 Task: Create a blank project AgileCircle with privacy Public and default view as List and in the team Taskers . Create three sections in the project as To-Do, Doing and Done
Action: Mouse moved to (57, 52)
Screenshot: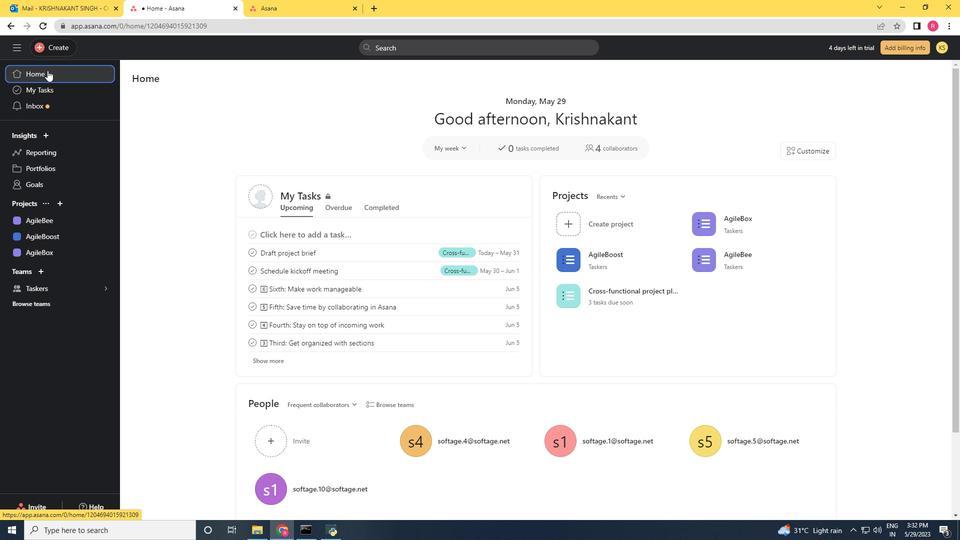 
Action: Mouse pressed left at (57, 52)
Screenshot: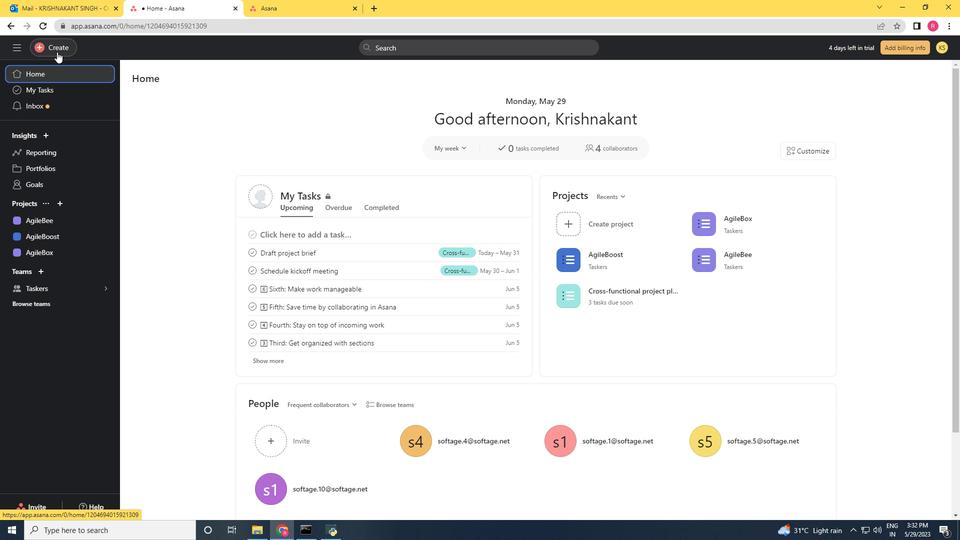 
Action: Mouse moved to (121, 71)
Screenshot: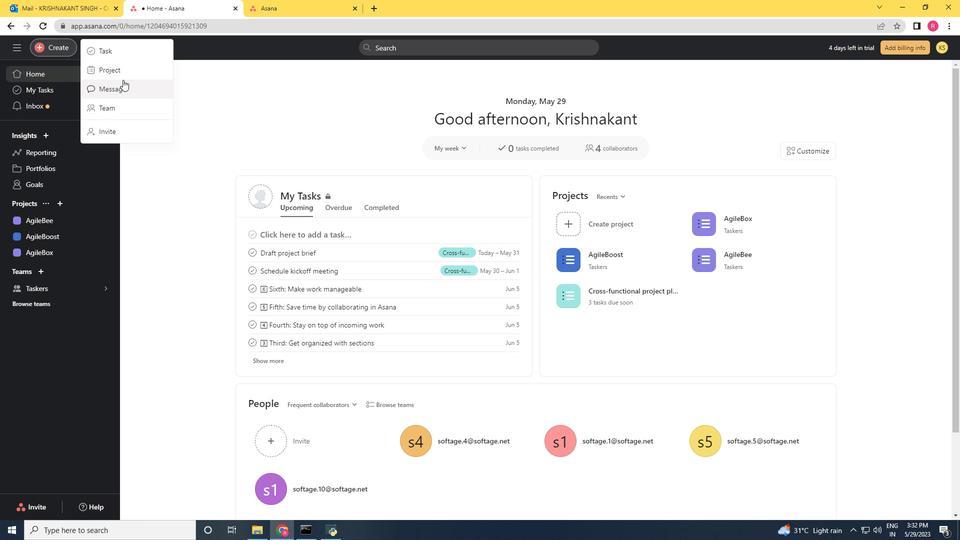 
Action: Mouse pressed left at (121, 71)
Screenshot: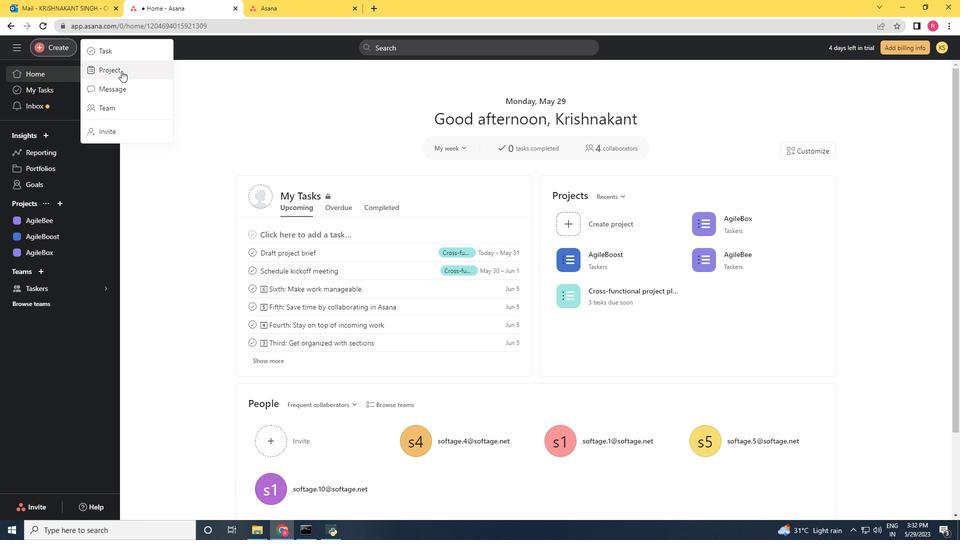 
Action: Mouse moved to (394, 281)
Screenshot: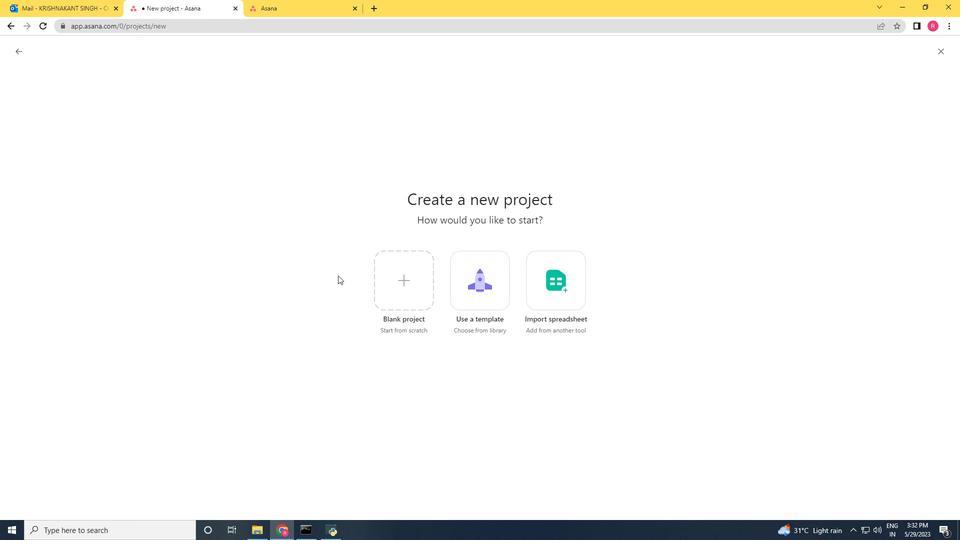 
Action: Mouse pressed left at (394, 281)
Screenshot: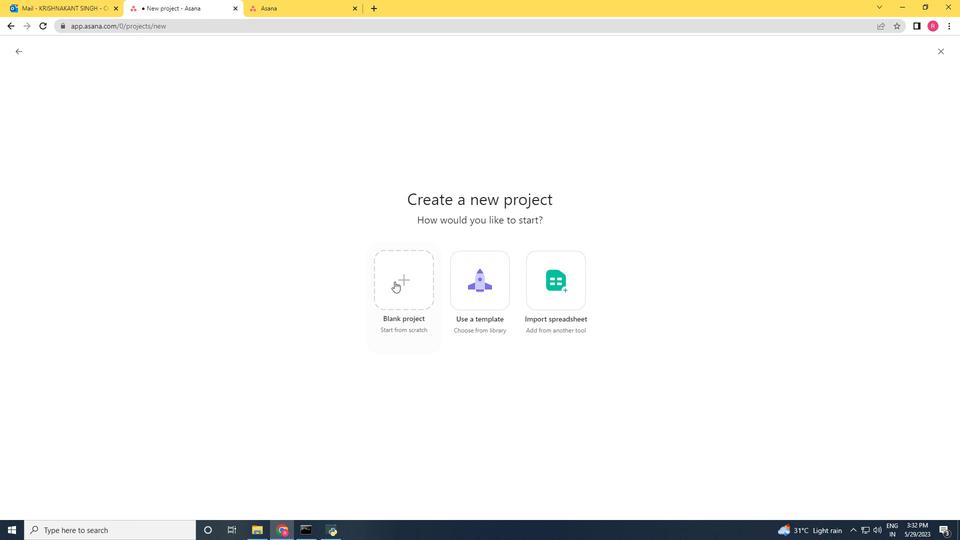 
Action: Mouse moved to (295, 201)
Screenshot: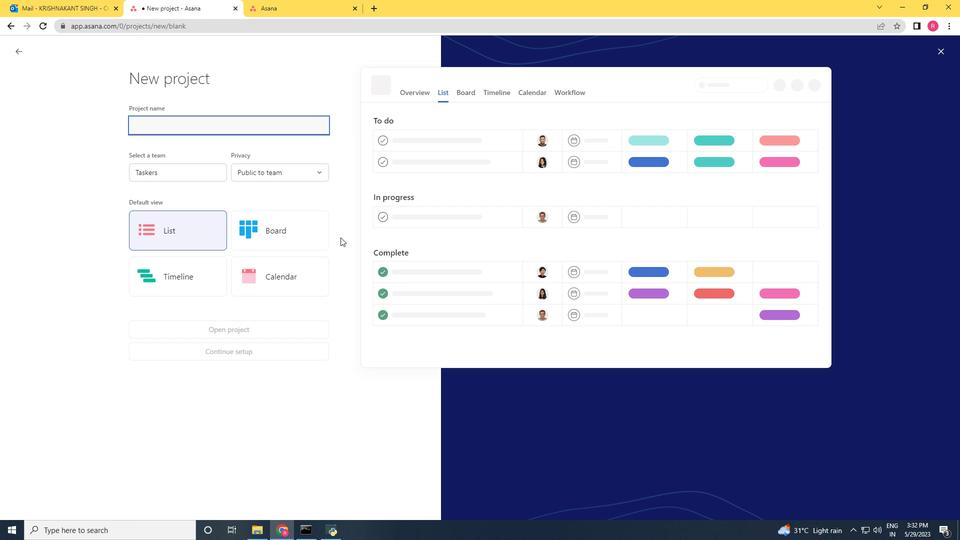 
Action: Key pressed <Key.shift>Agile<Key.shift>Circle
Screenshot: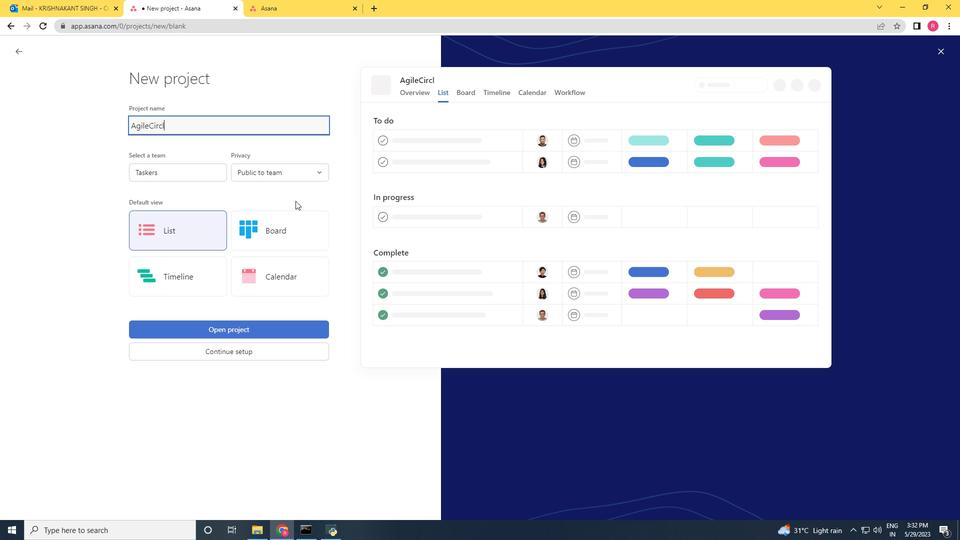 
Action: Mouse moved to (201, 177)
Screenshot: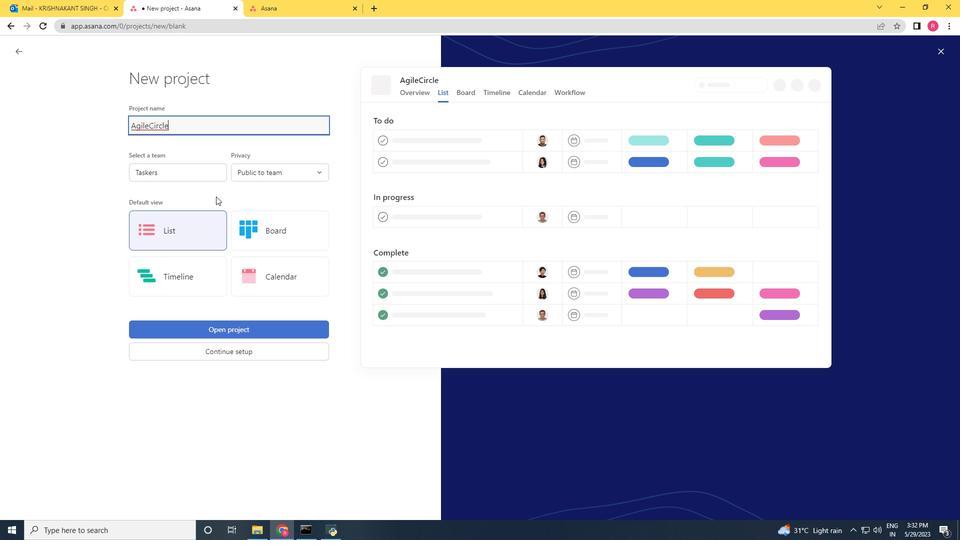 
Action: Mouse pressed left at (201, 177)
Screenshot: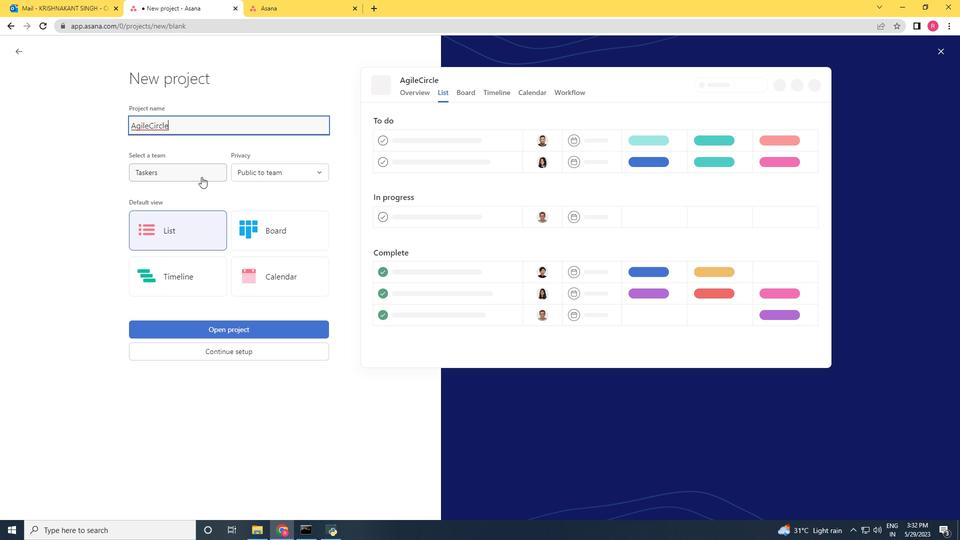 
Action: Mouse moved to (174, 195)
Screenshot: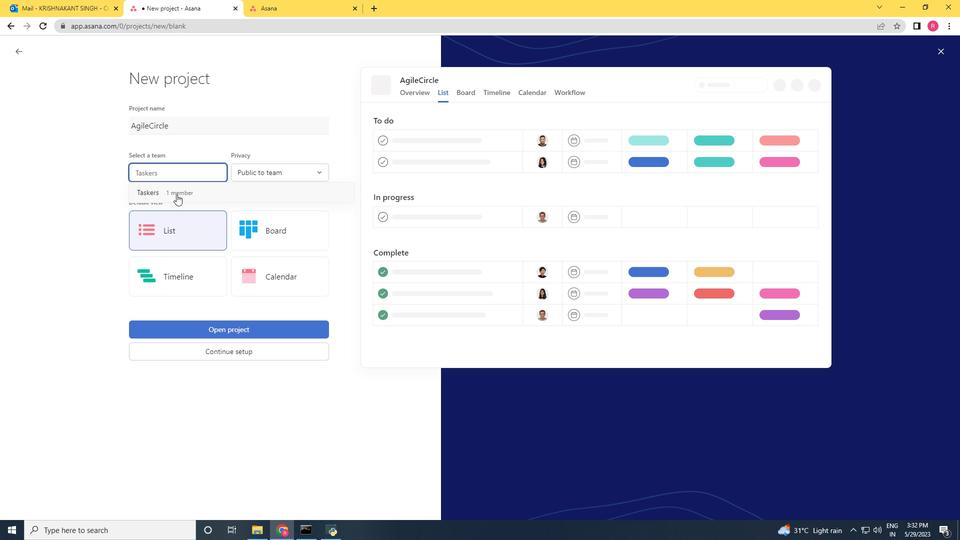 
Action: Mouse pressed left at (174, 195)
Screenshot: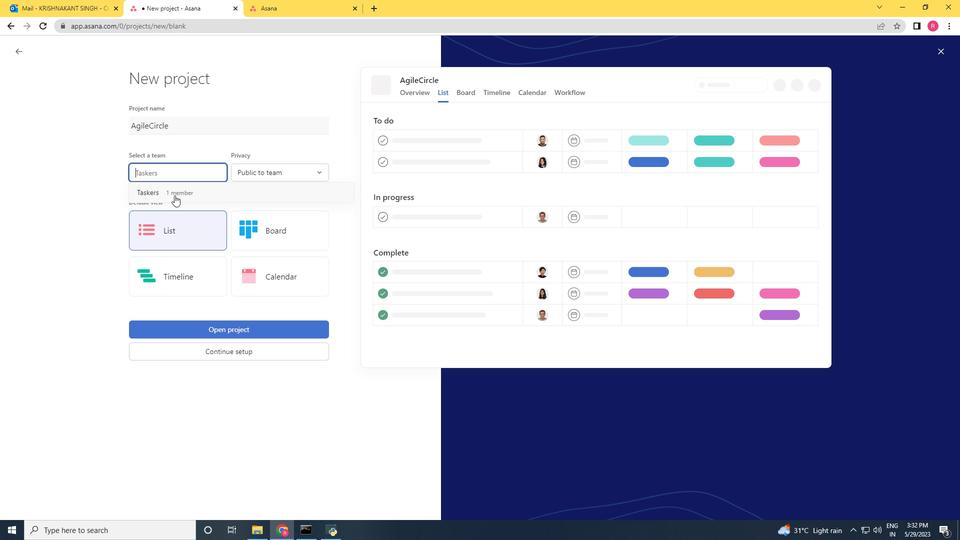 
Action: Mouse moved to (253, 172)
Screenshot: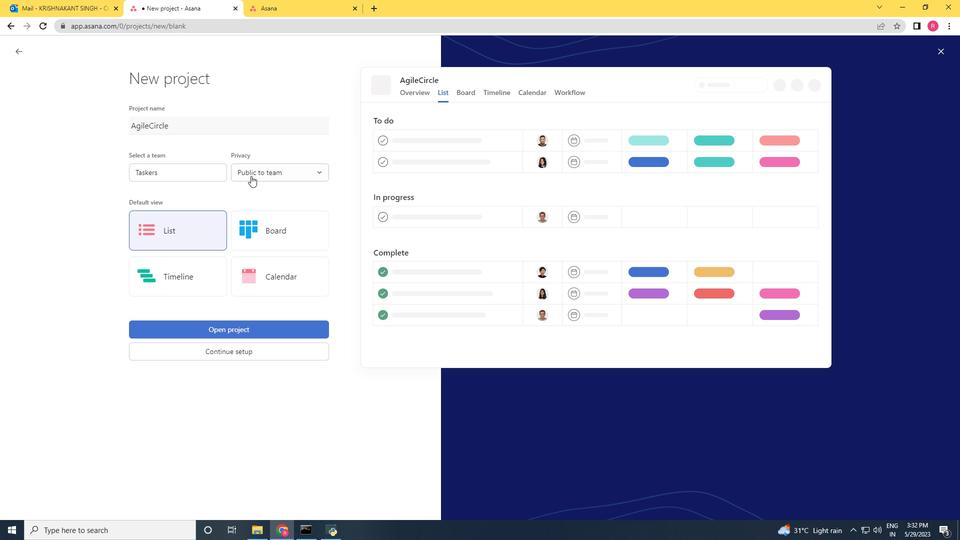 
Action: Mouse pressed left at (253, 172)
Screenshot: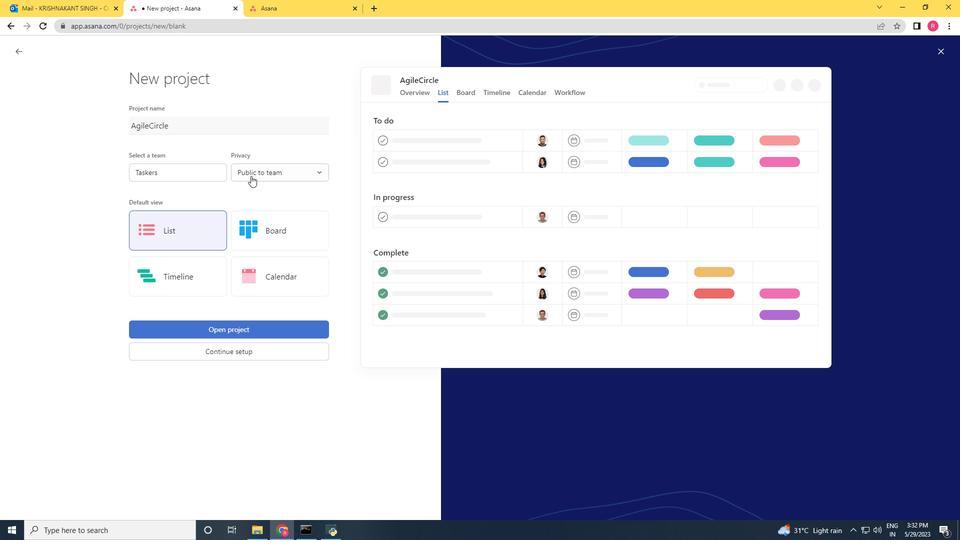 
Action: Mouse moved to (252, 191)
Screenshot: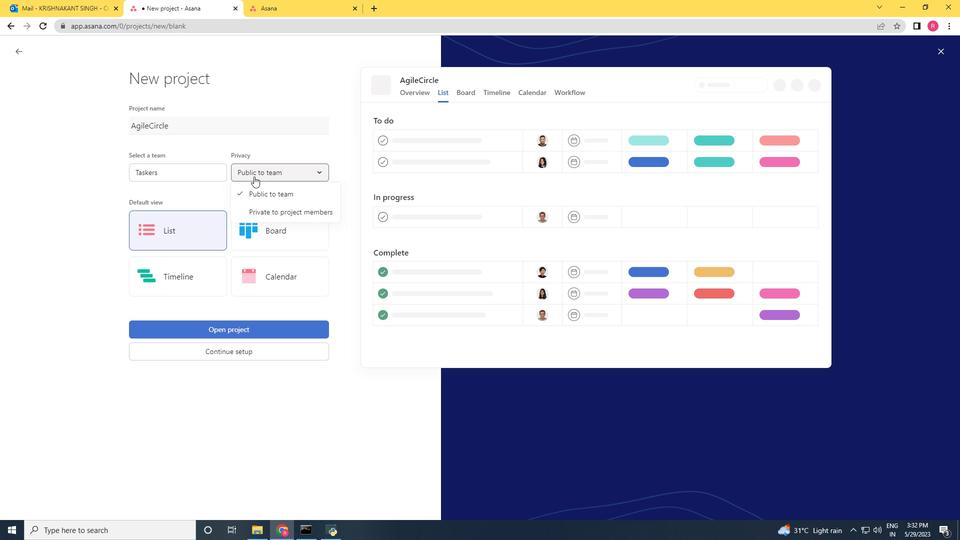 
Action: Mouse pressed left at (252, 191)
Screenshot: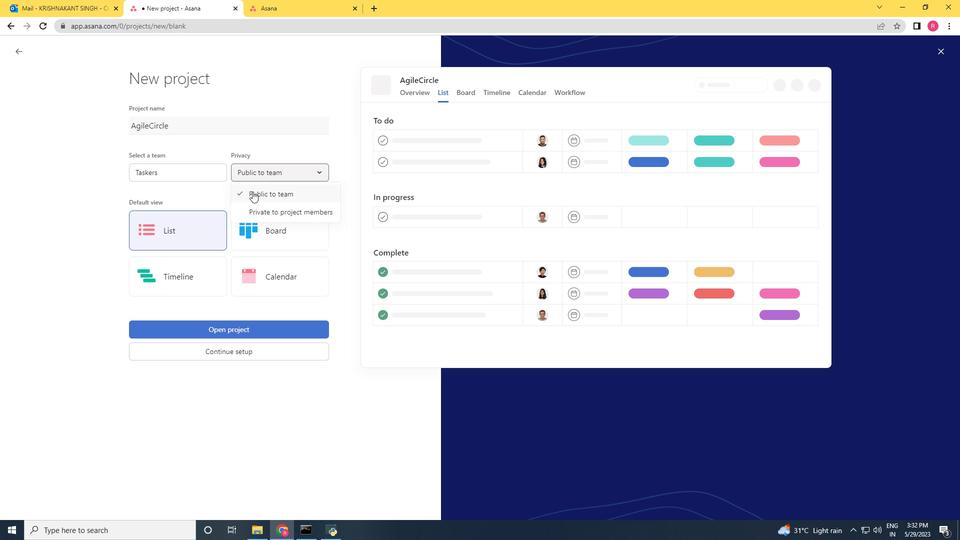 
Action: Mouse moved to (171, 231)
Screenshot: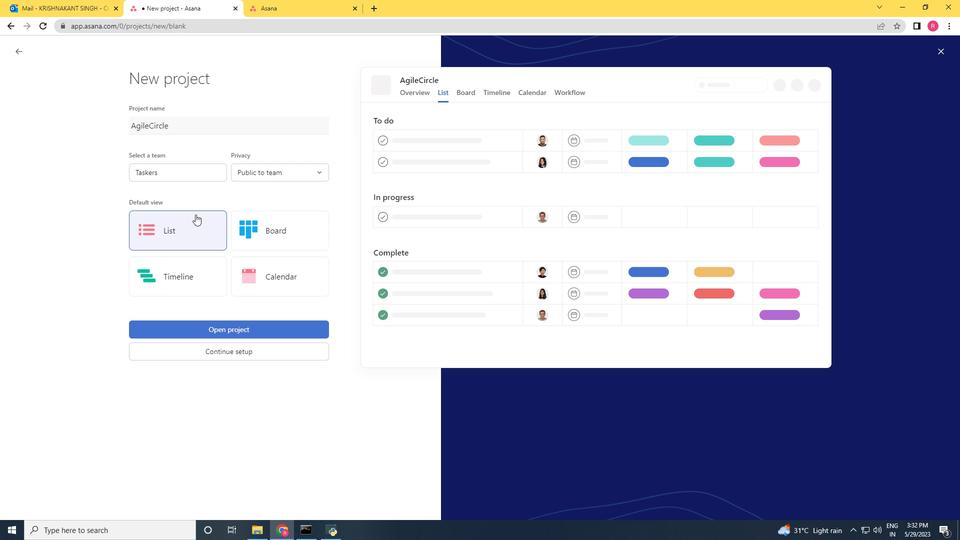 
Action: Mouse pressed left at (171, 231)
Screenshot: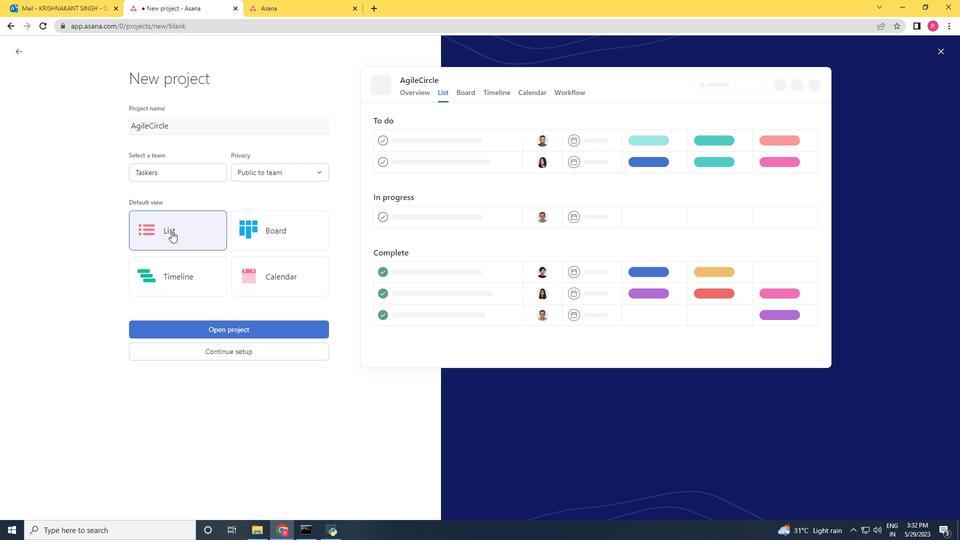 
Action: Mouse moved to (234, 330)
Screenshot: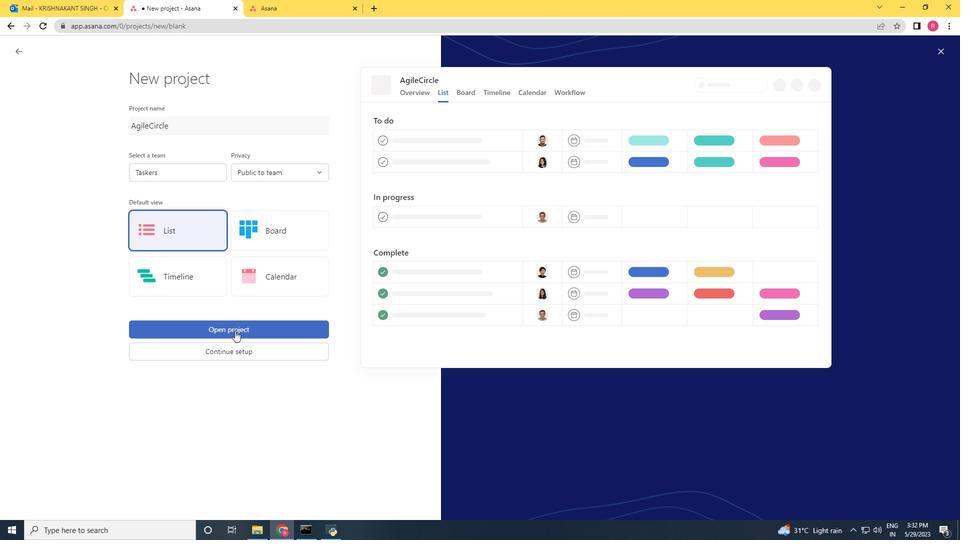 
Action: Mouse pressed left at (234, 330)
Screenshot: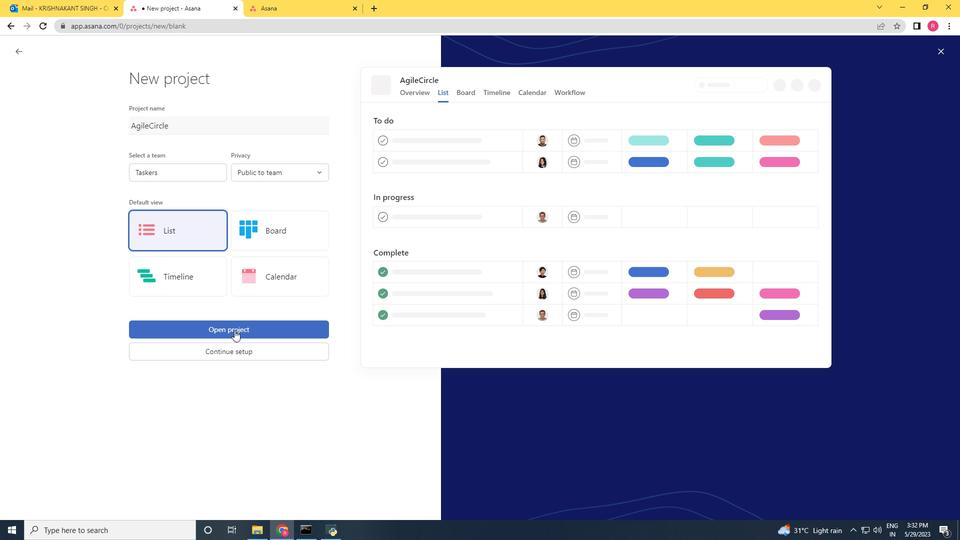 
Action: Mouse moved to (150, 220)
Screenshot: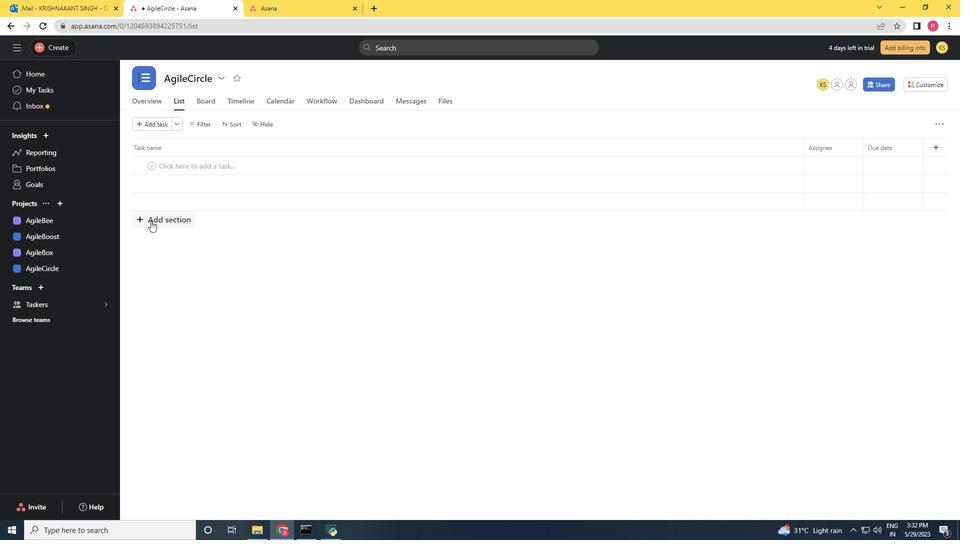 
Action: Mouse pressed left at (150, 220)
Screenshot: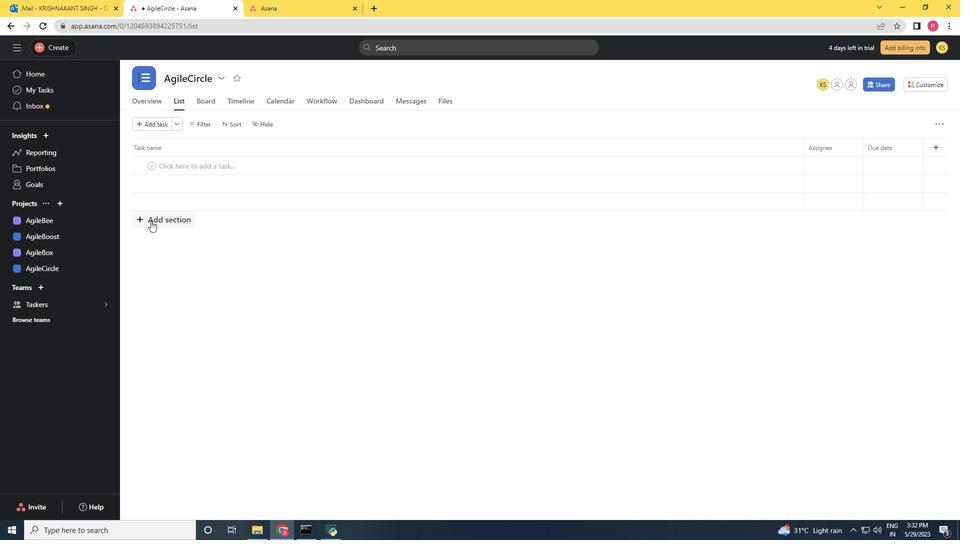
Action: Key pressed <Key.shift>To-<Key.shift>Do<Key.enter>
Screenshot: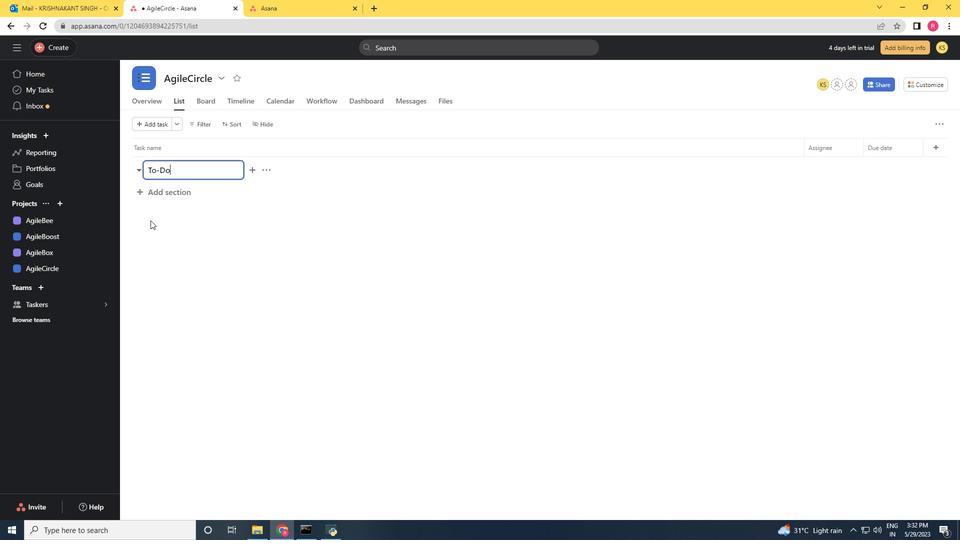 
Action: Mouse moved to (157, 234)
Screenshot: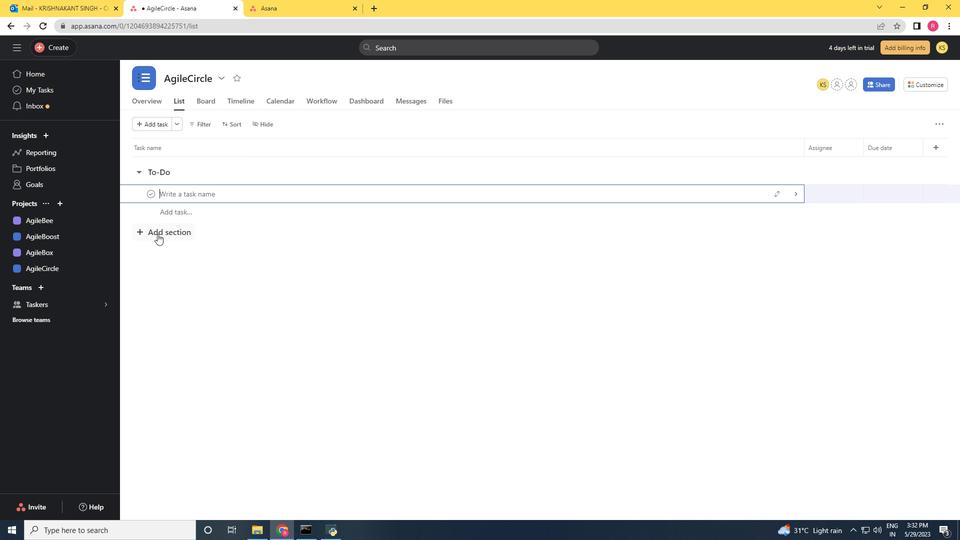 
Action: Mouse pressed left at (157, 234)
Screenshot: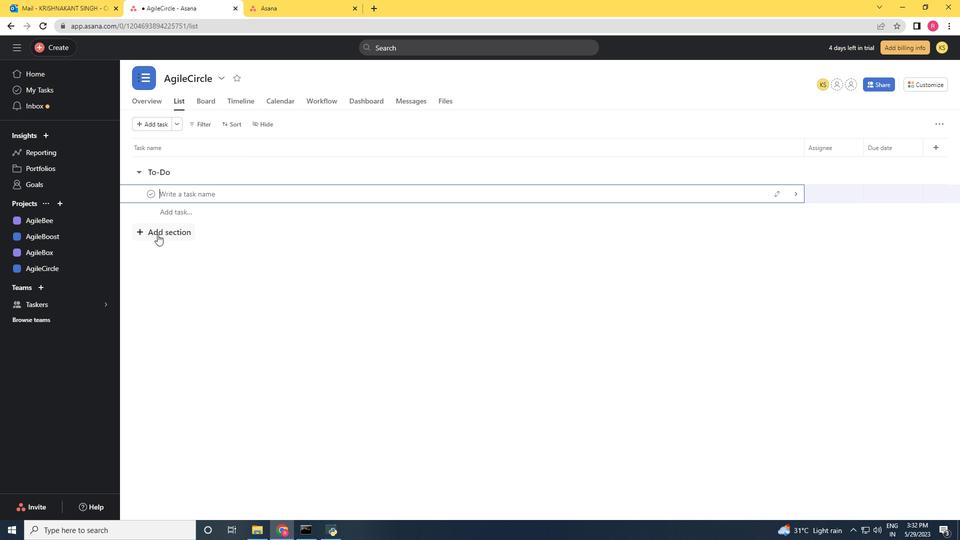 
Action: Mouse moved to (150, 196)
Screenshot: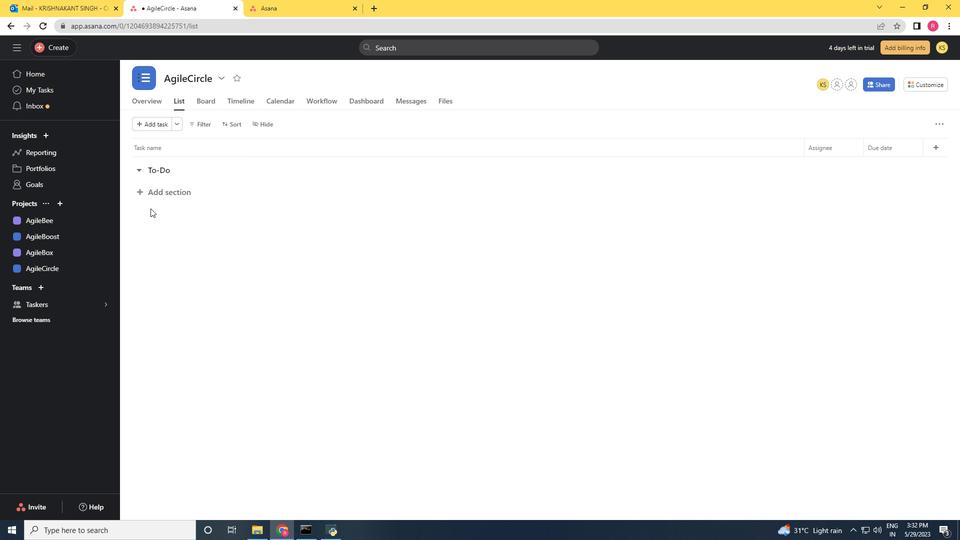 
Action: Mouse pressed left at (150, 196)
Screenshot: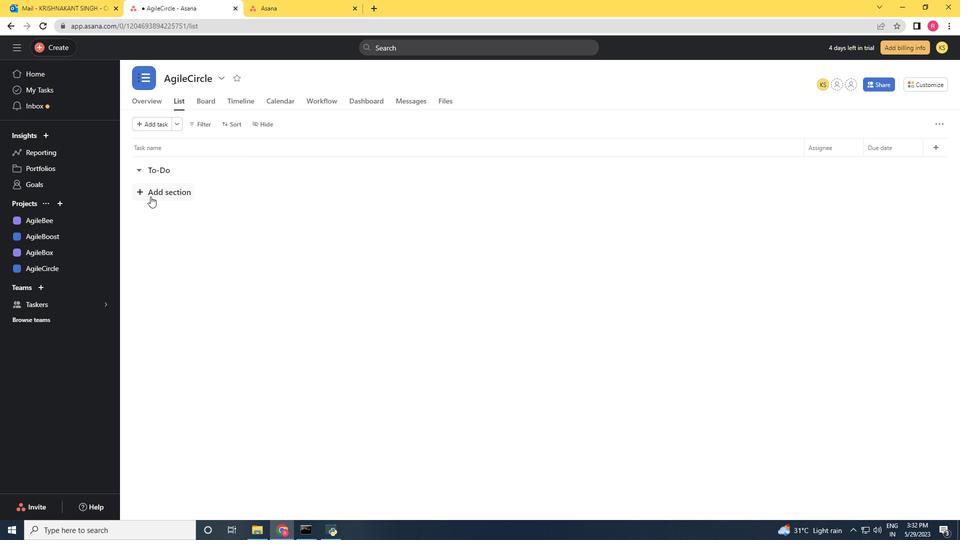 
Action: Key pressed <Key.shift><Key.shift>D<Key.shift>oing<Key.enter>
Screenshot: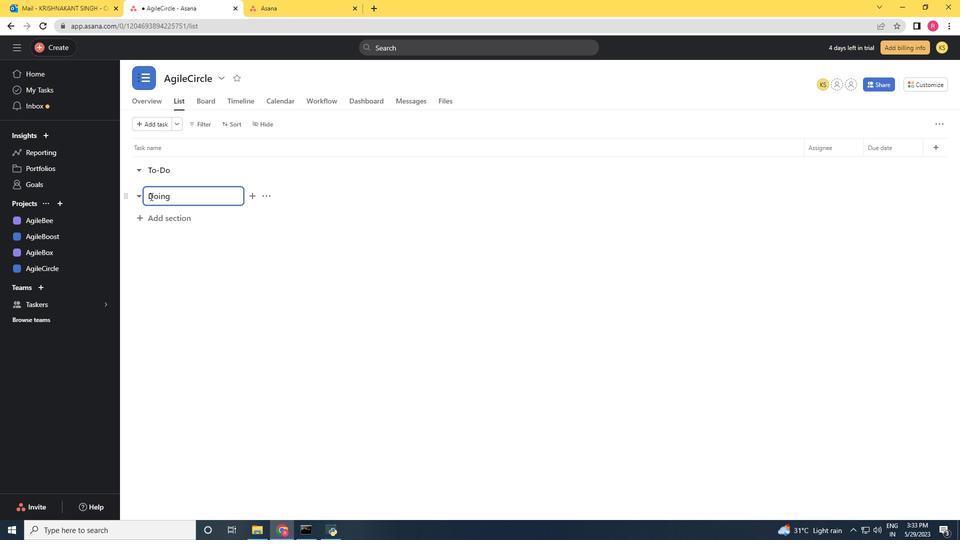 
Action: Mouse moved to (158, 260)
Screenshot: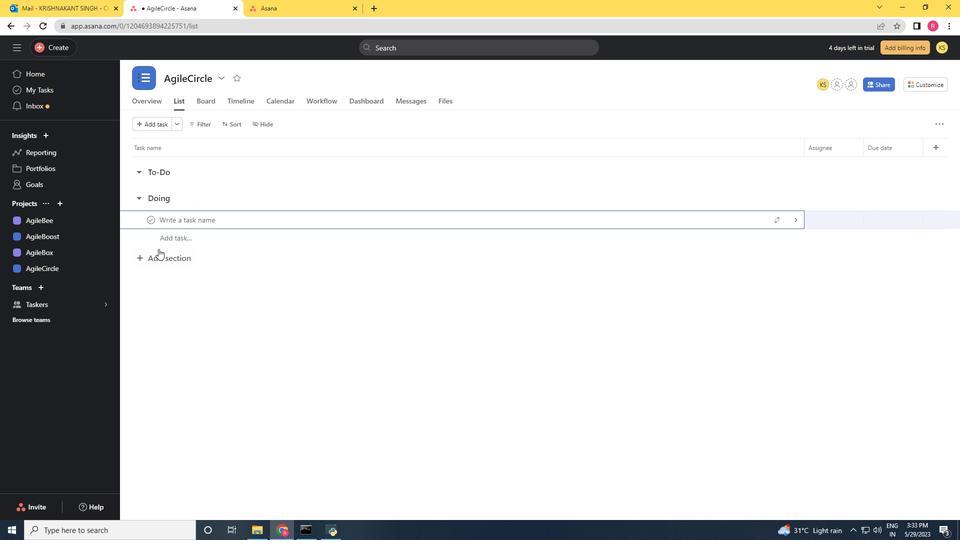
Action: Mouse pressed left at (158, 260)
Screenshot: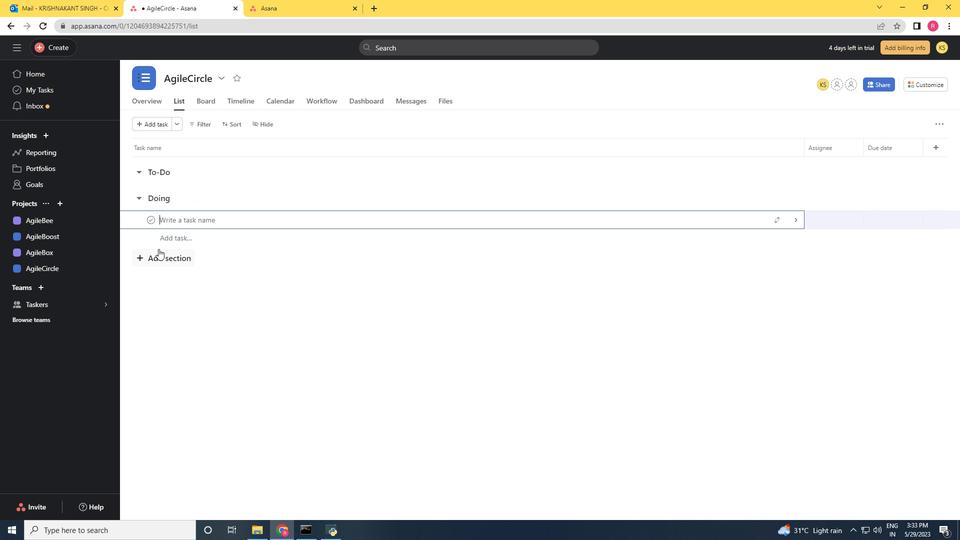 
Action: Mouse moved to (154, 221)
Screenshot: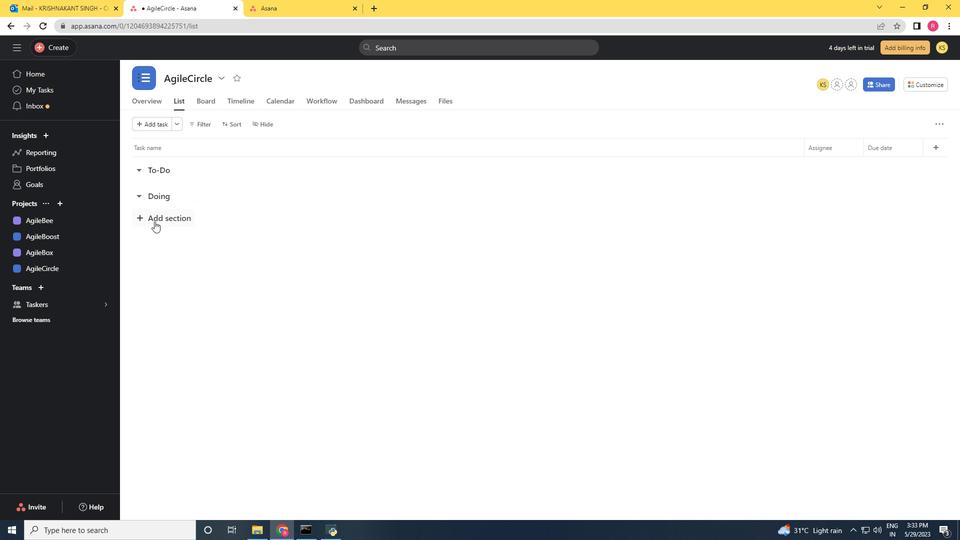 
Action: Mouse pressed left at (154, 221)
Screenshot: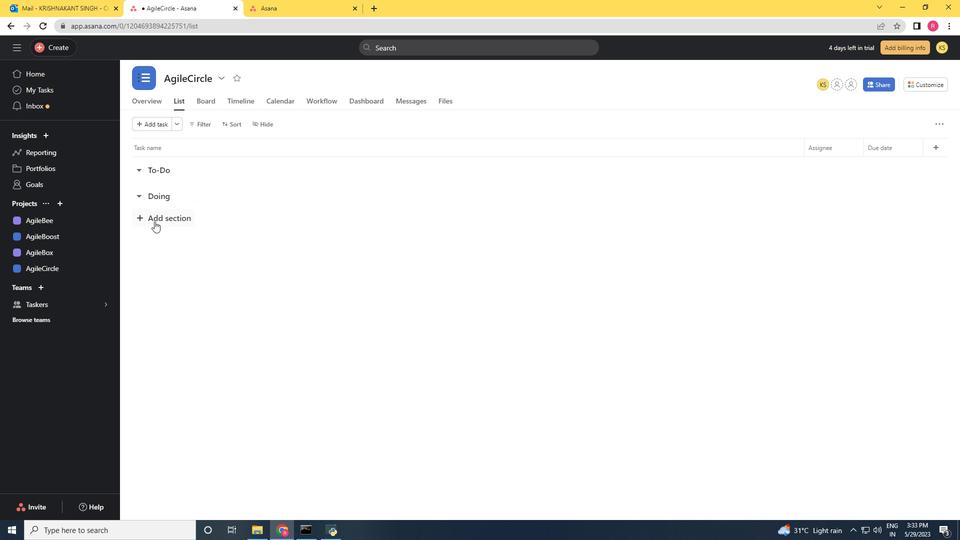 
Action: Mouse moved to (165, 227)
Screenshot: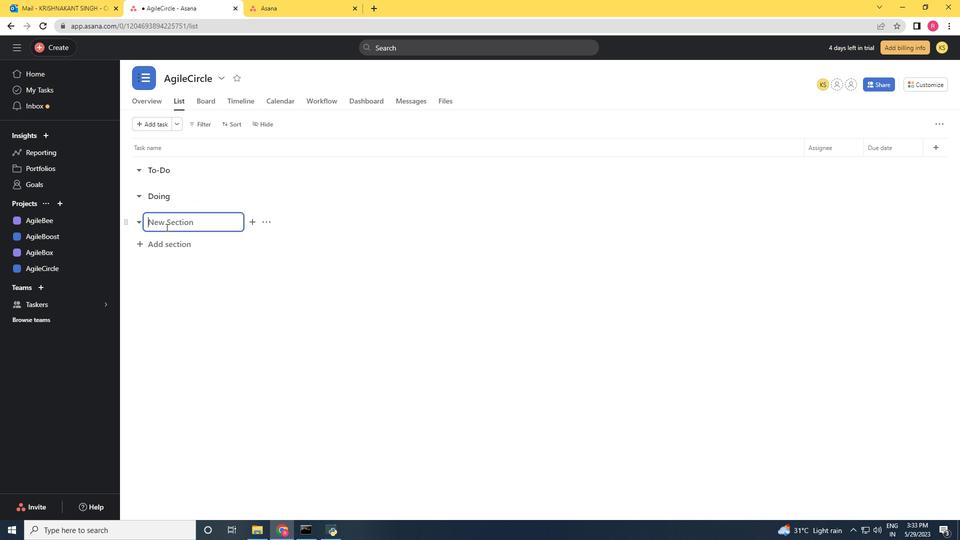 
Action: Key pressed <Key.shift>Done<Key.enter>
Screenshot: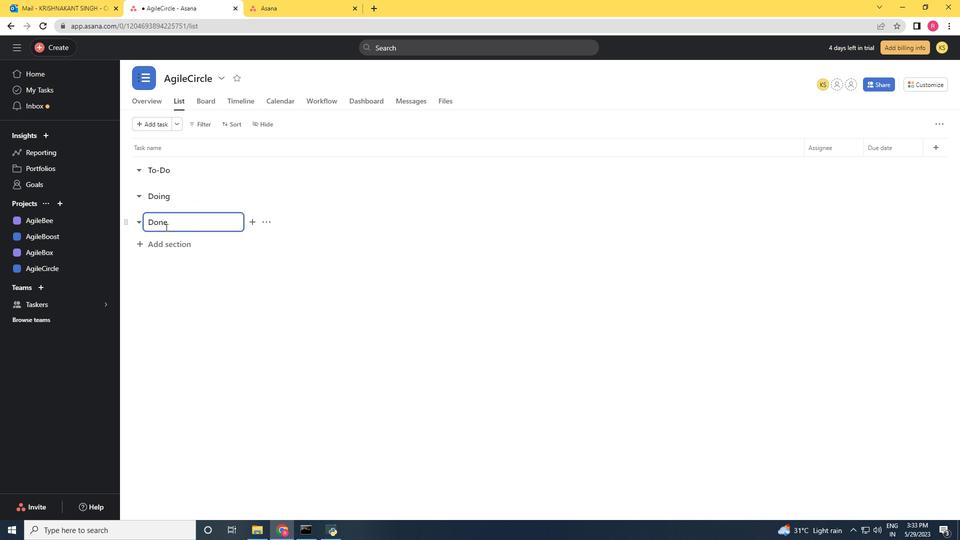 
Action: Mouse moved to (163, 325)
Screenshot: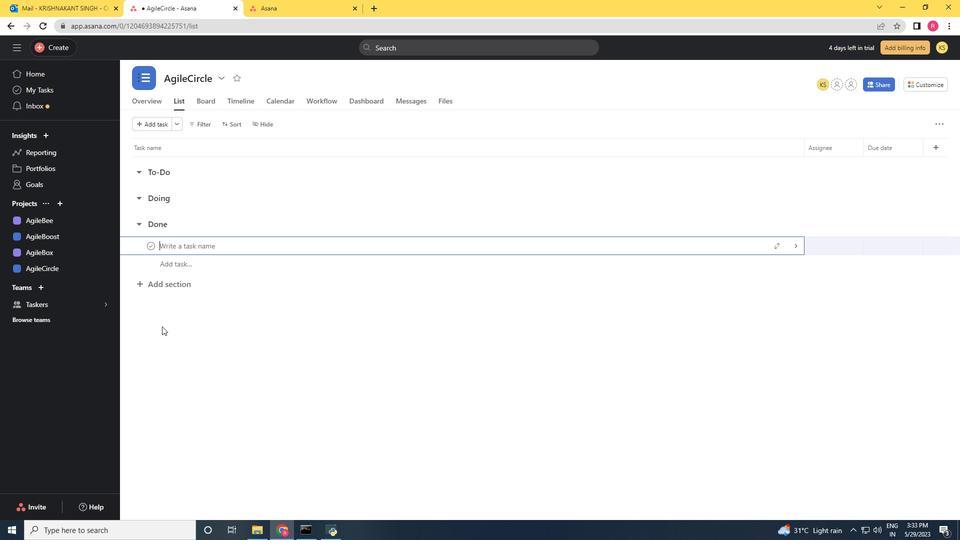 
Action: Mouse pressed left at (163, 325)
Screenshot: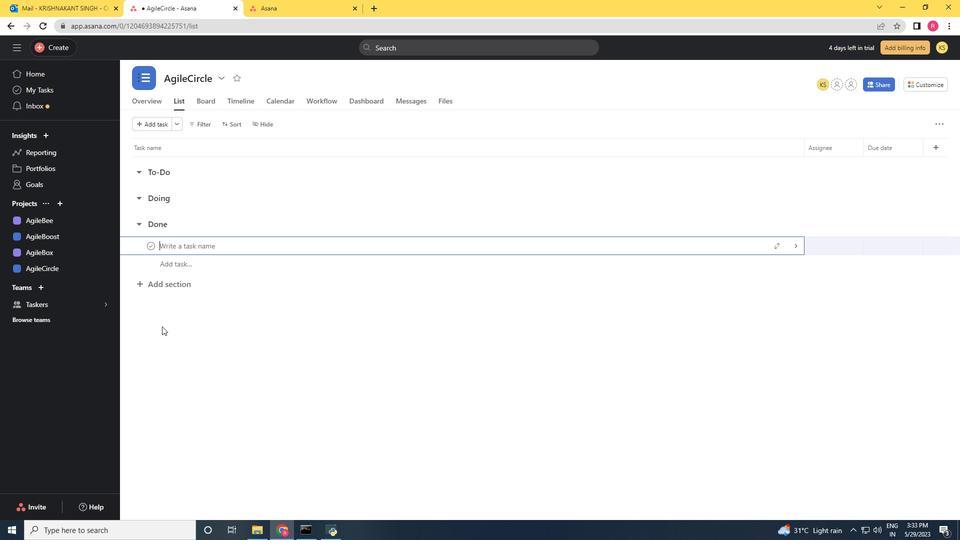 
Action: Mouse moved to (164, 325)
Screenshot: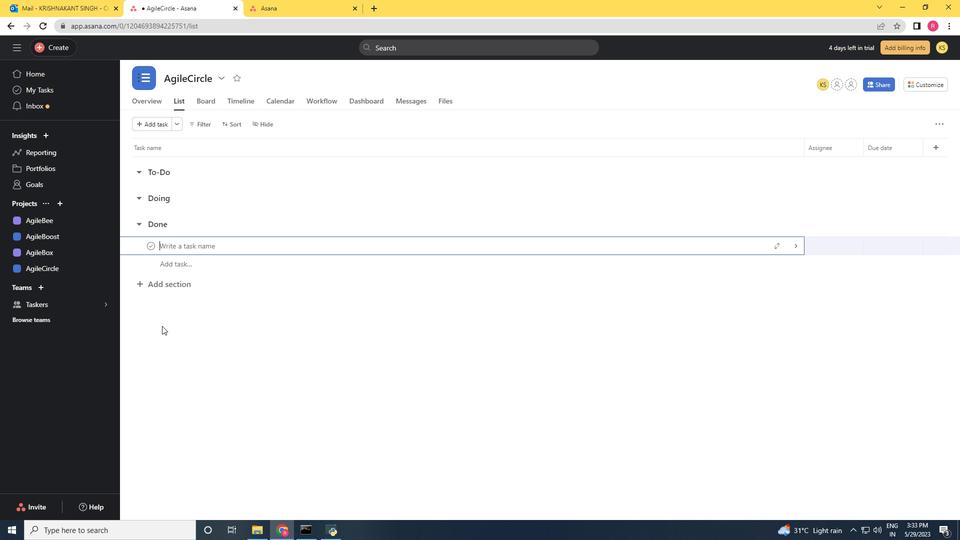
